Task: Select the inline in the snippet suggestions.
Action: Mouse moved to (41, 574)
Screenshot: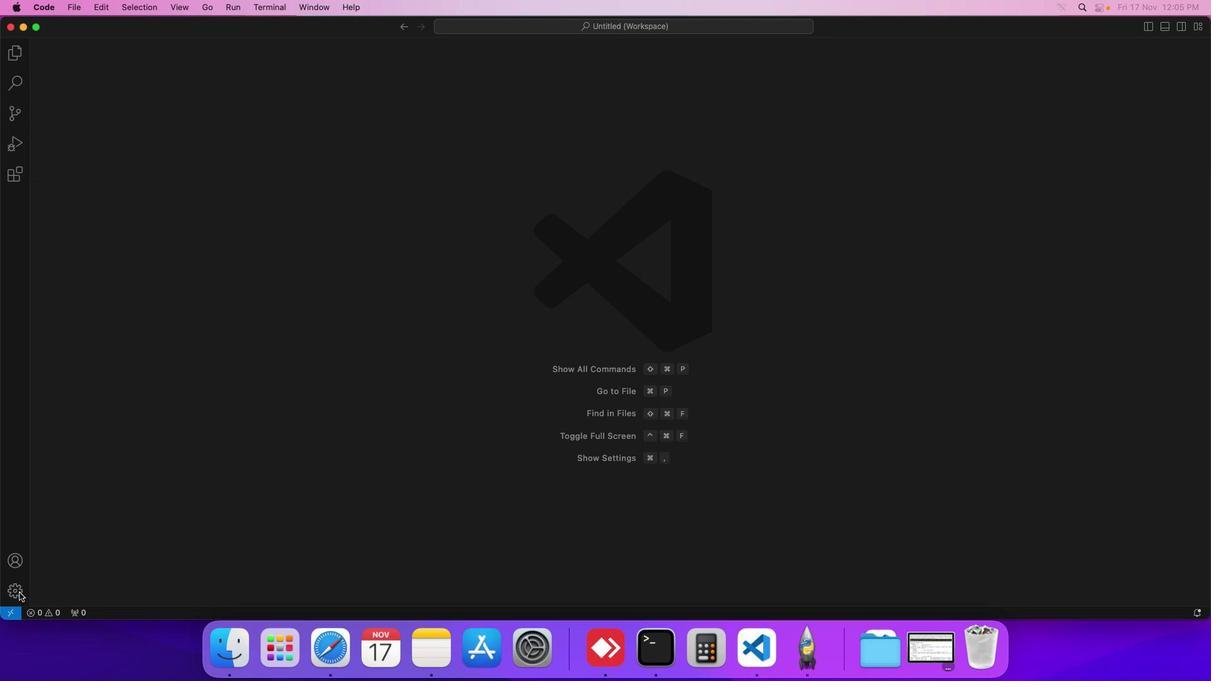 
Action: Mouse pressed left at (41, 574)
Screenshot: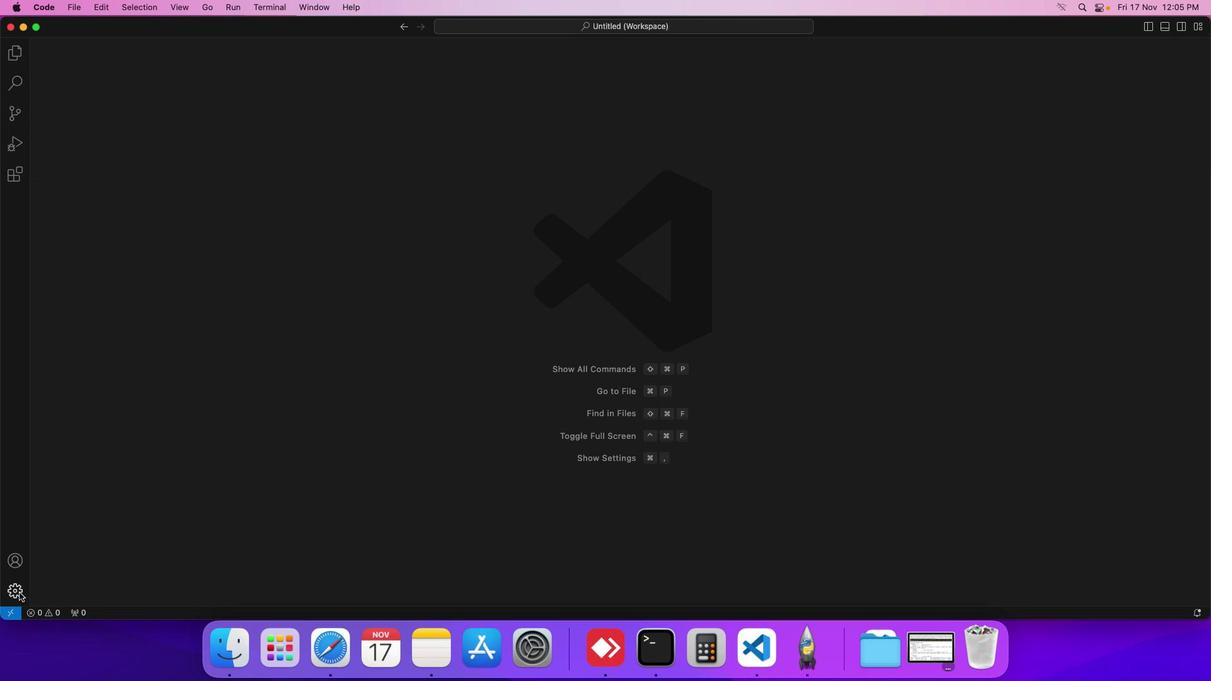 
Action: Mouse moved to (70, 484)
Screenshot: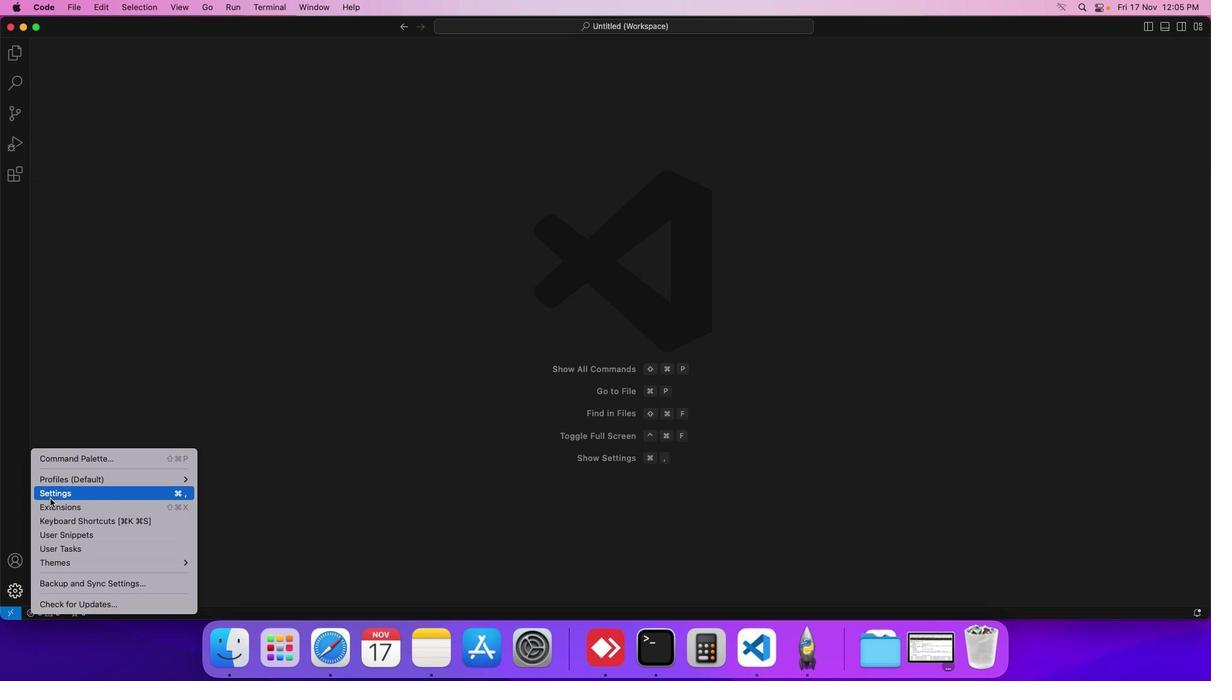 
Action: Mouse pressed left at (70, 484)
Screenshot: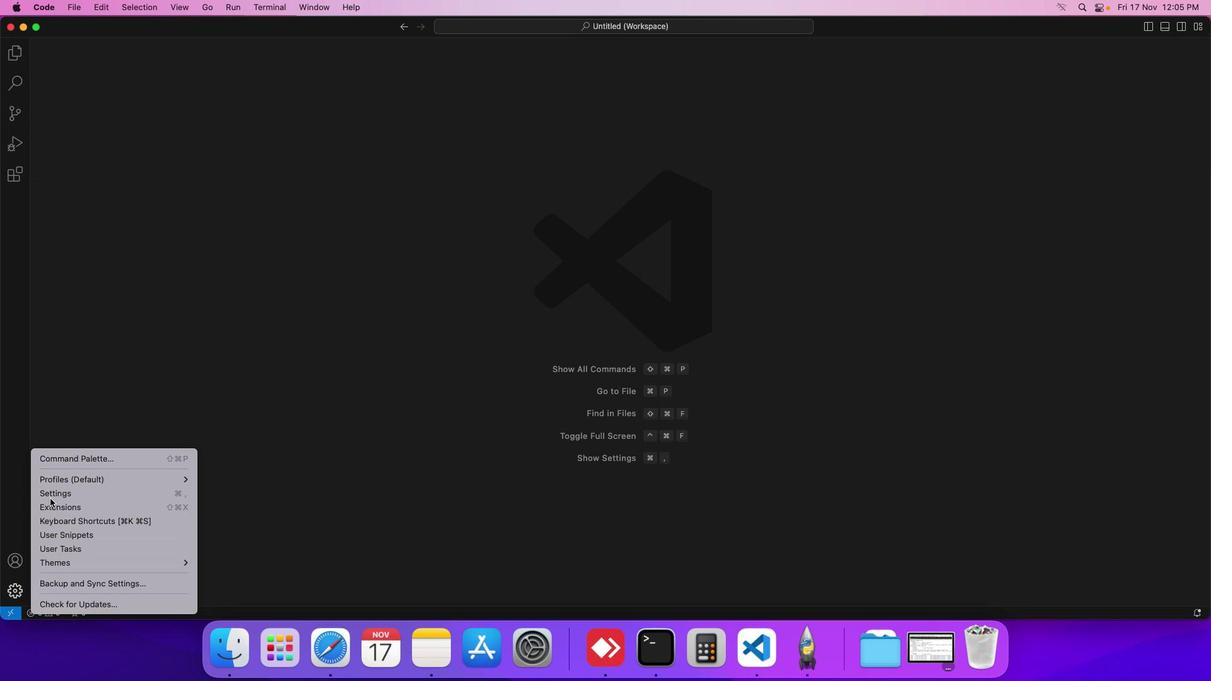 
Action: Mouse moved to (315, 109)
Screenshot: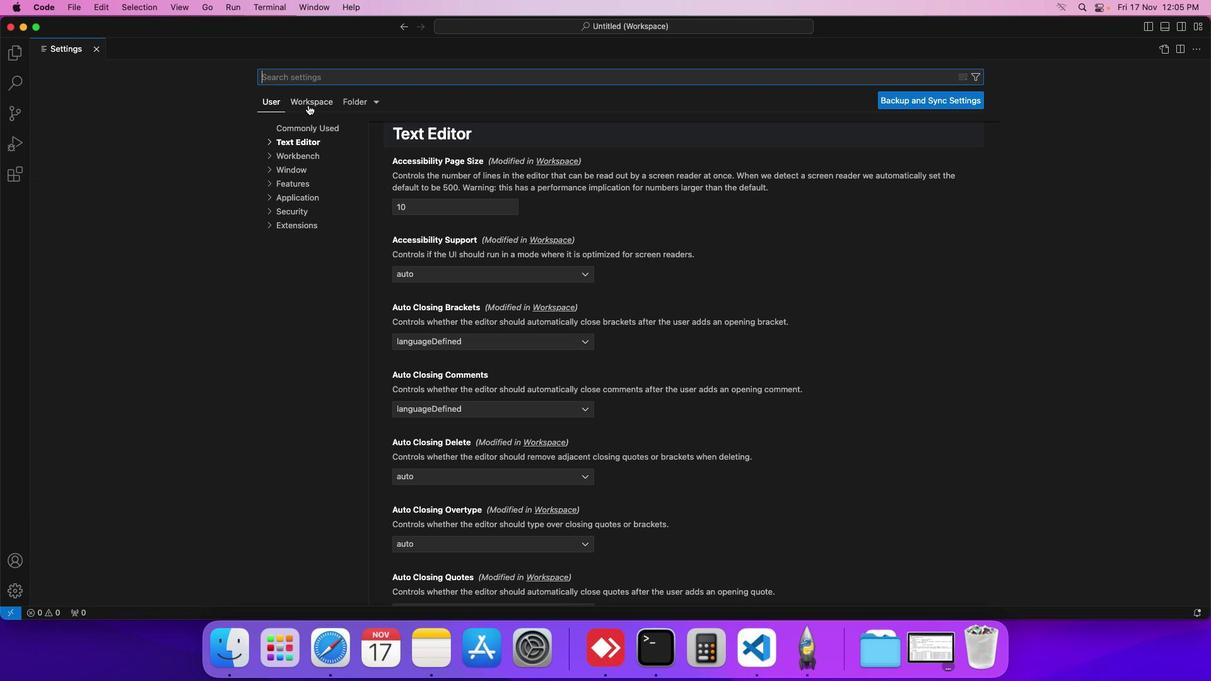 
Action: Mouse pressed left at (315, 109)
Screenshot: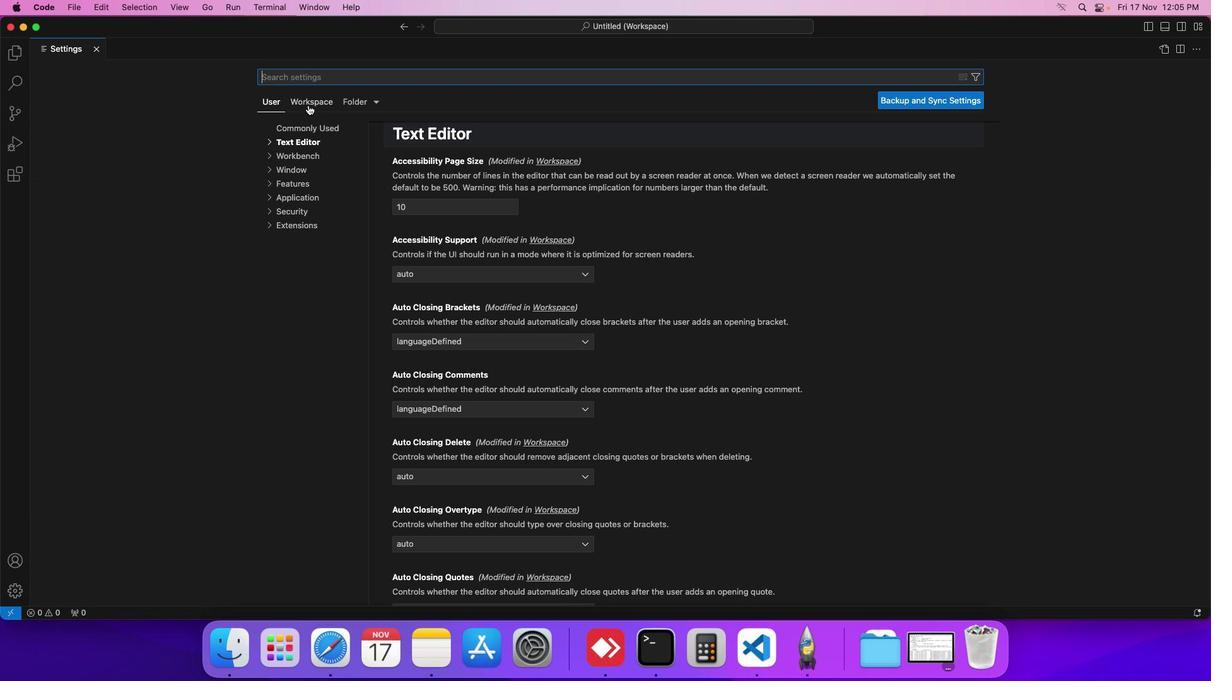 
Action: Mouse moved to (308, 145)
Screenshot: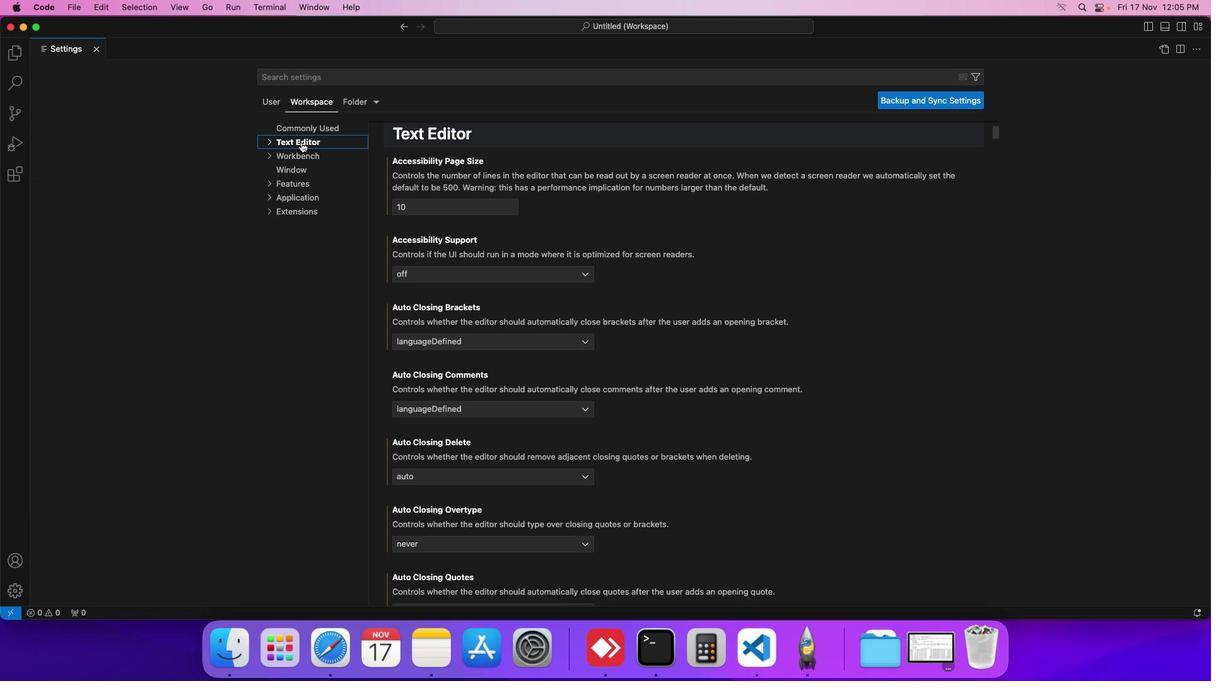 
Action: Mouse pressed left at (308, 145)
Screenshot: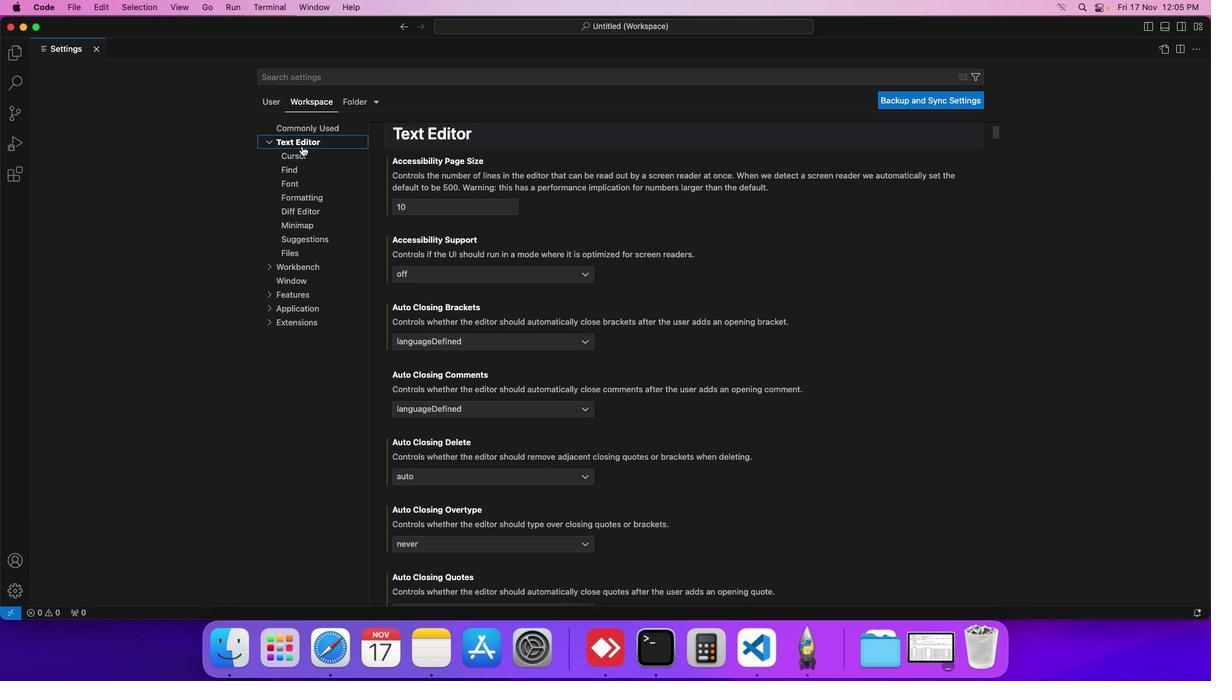 
Action: Mouse moved to (303, 234)
Screenshot: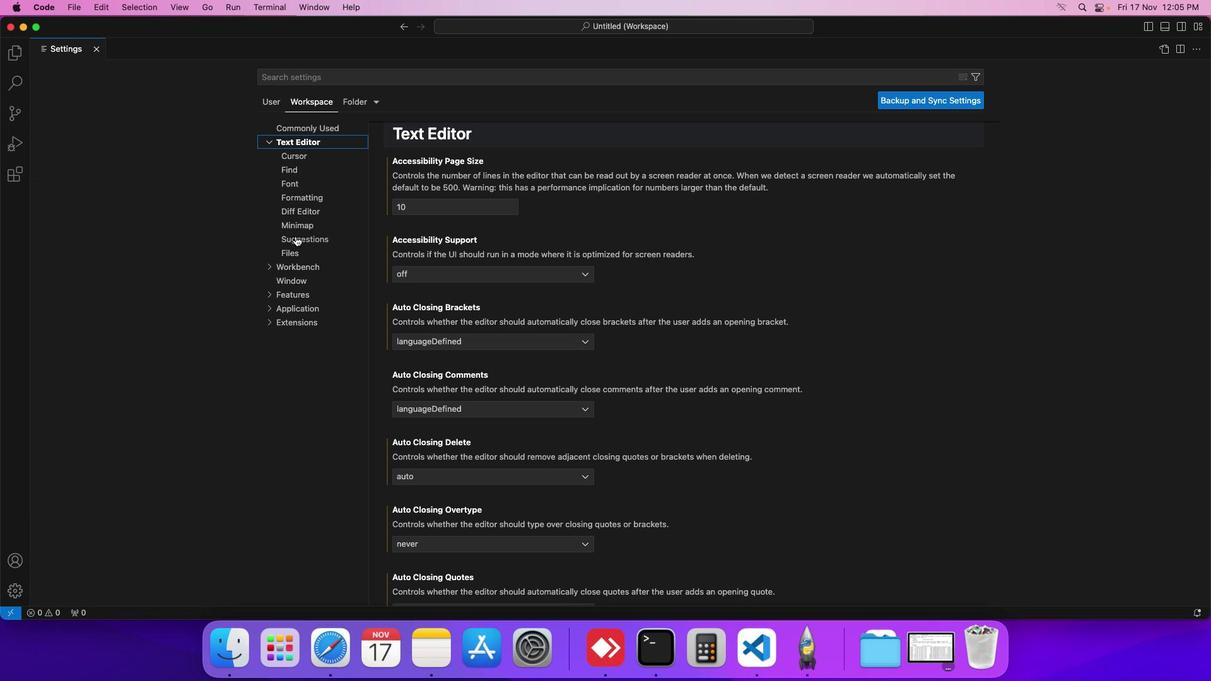 
Action: Mouse pressed left at (303, 234)
Screenshot: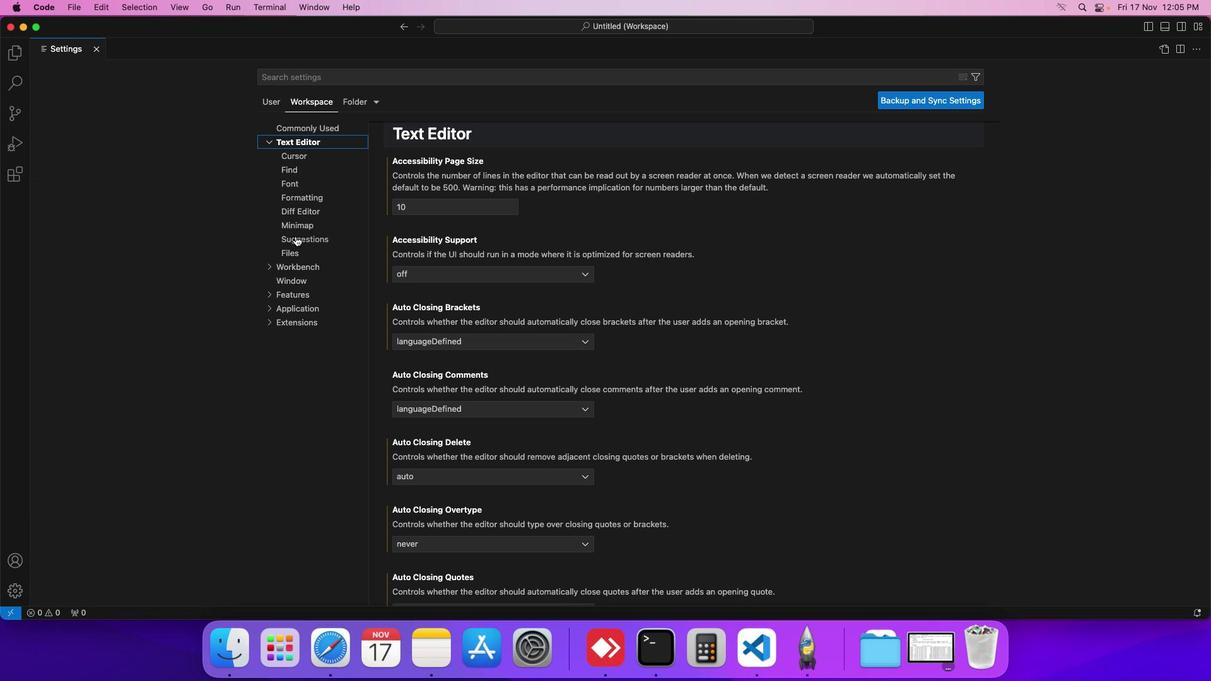 
Action: Mouse moved to (410, 282)
Screenshot: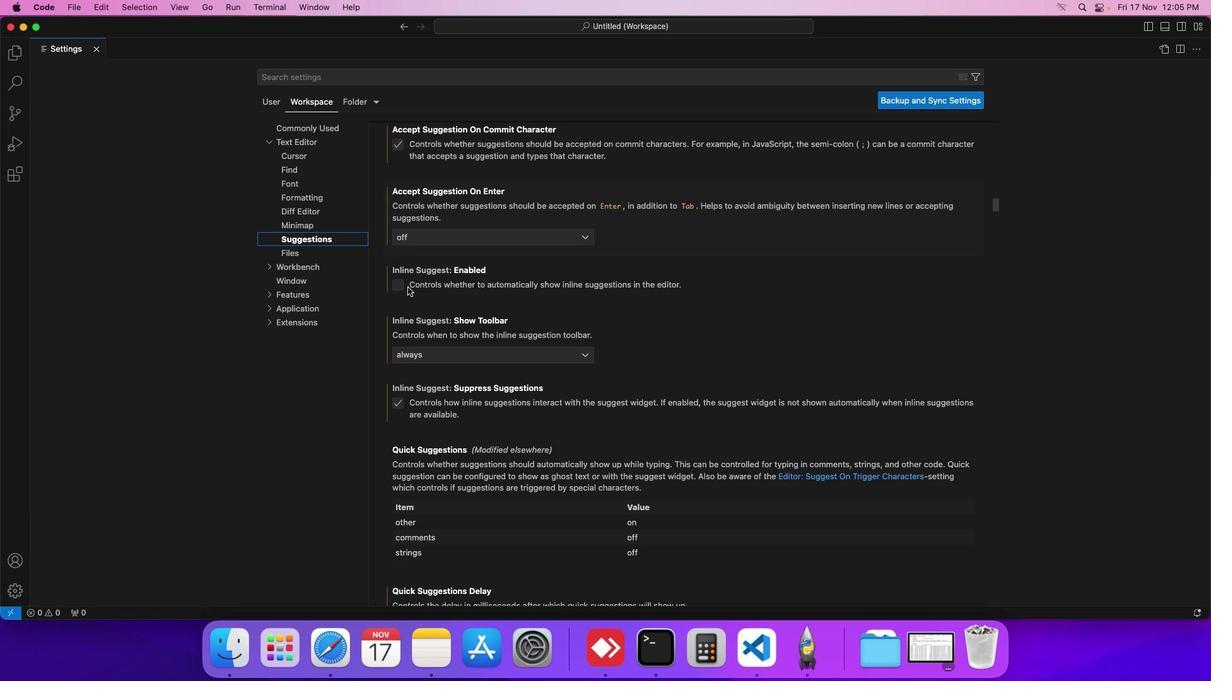 
Action: Mouse scrolled (410, 282) with delta (22, 8)
Screenshot: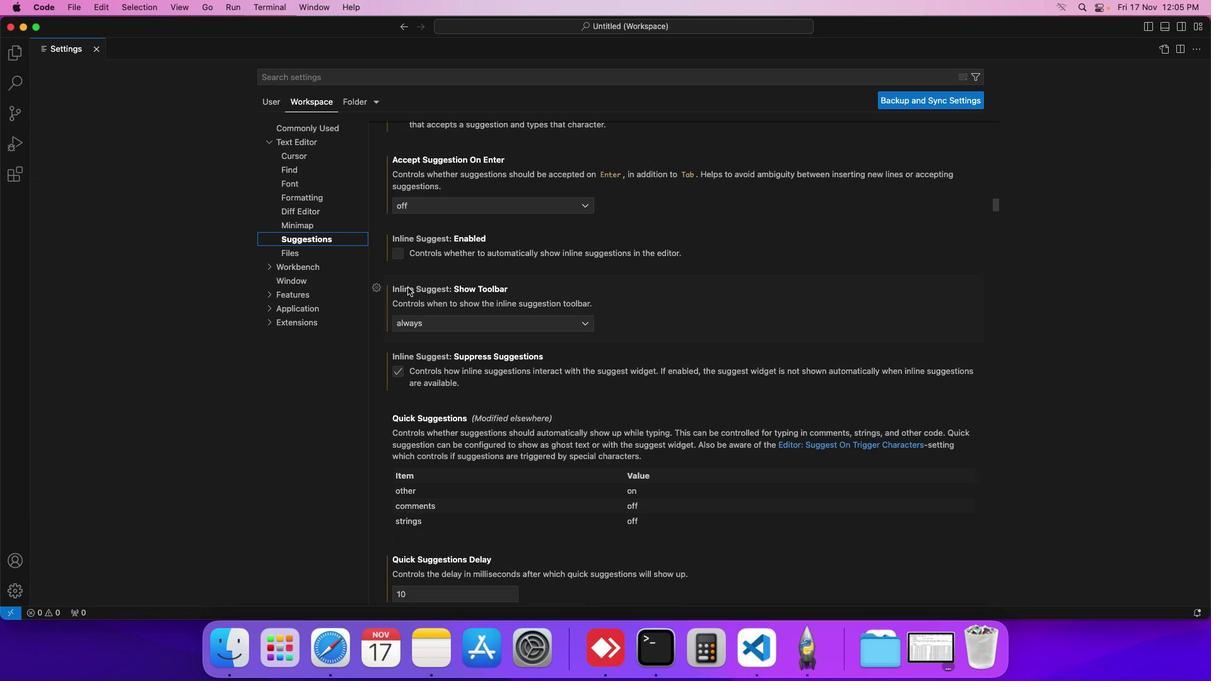 
Action: Mouse scrolled (410, 282) with delta (22, 8)
Screenshot: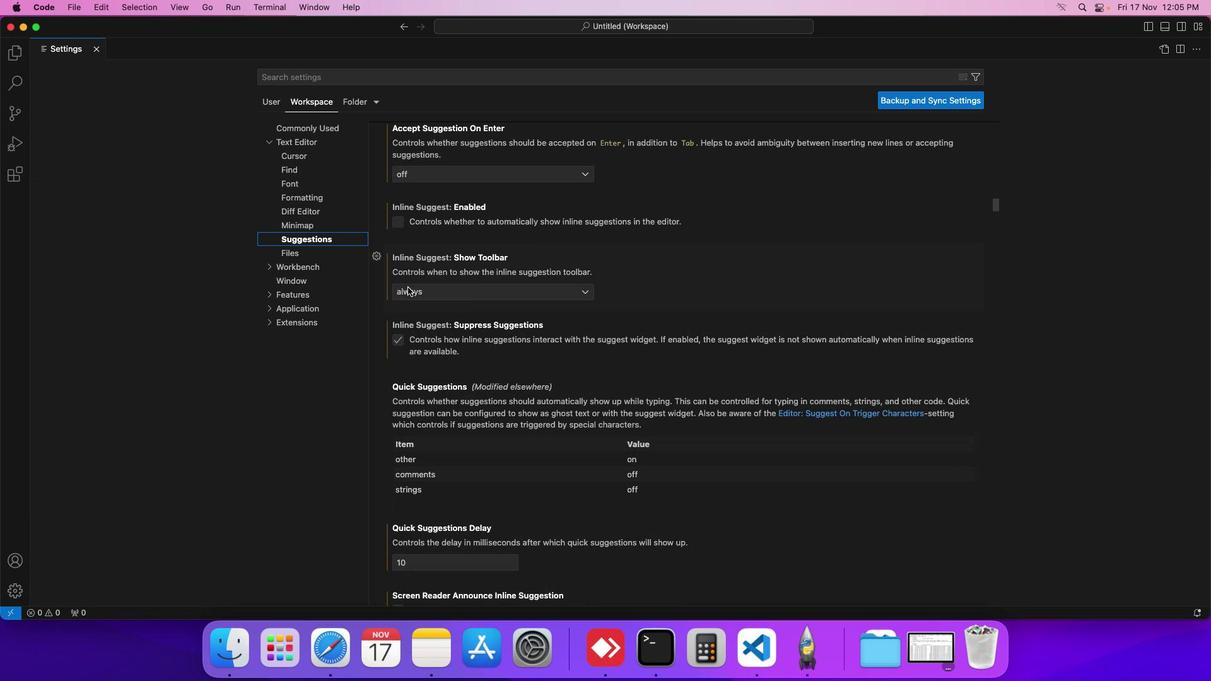 
Action: Mouse scrolled (410, 282) with delta (22, 8)
Screenshot: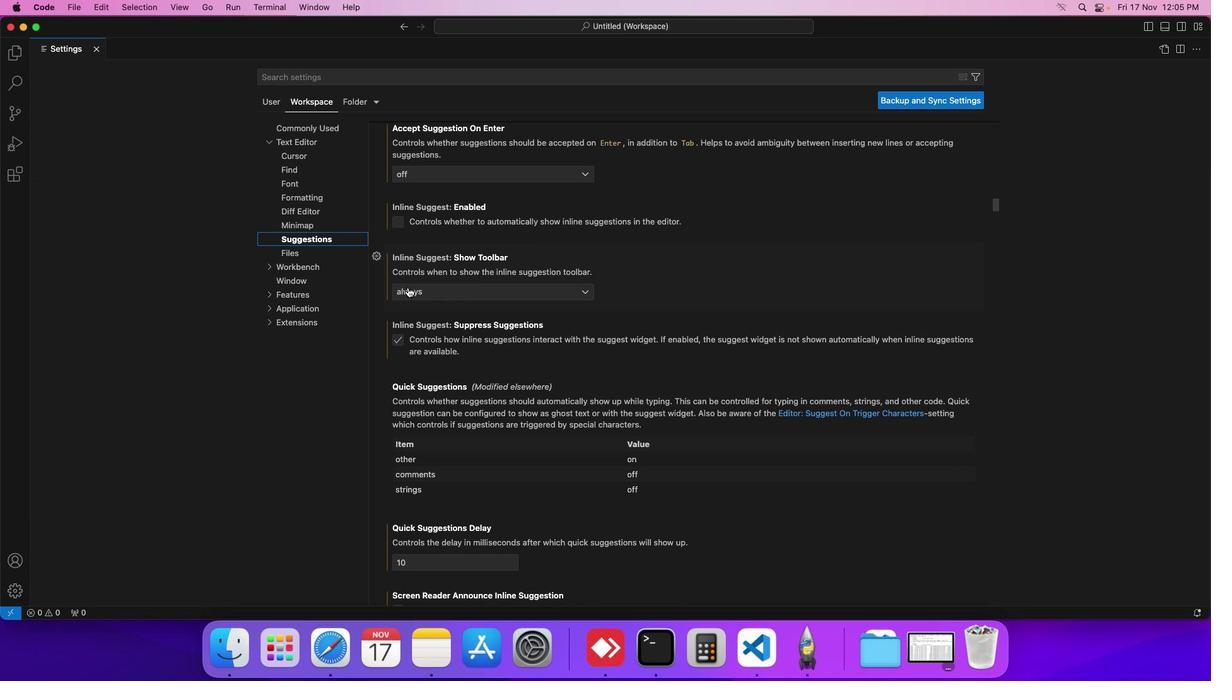 
Action: Mouse scrolled (410, 282) with delta (22, 8)
Screenshot: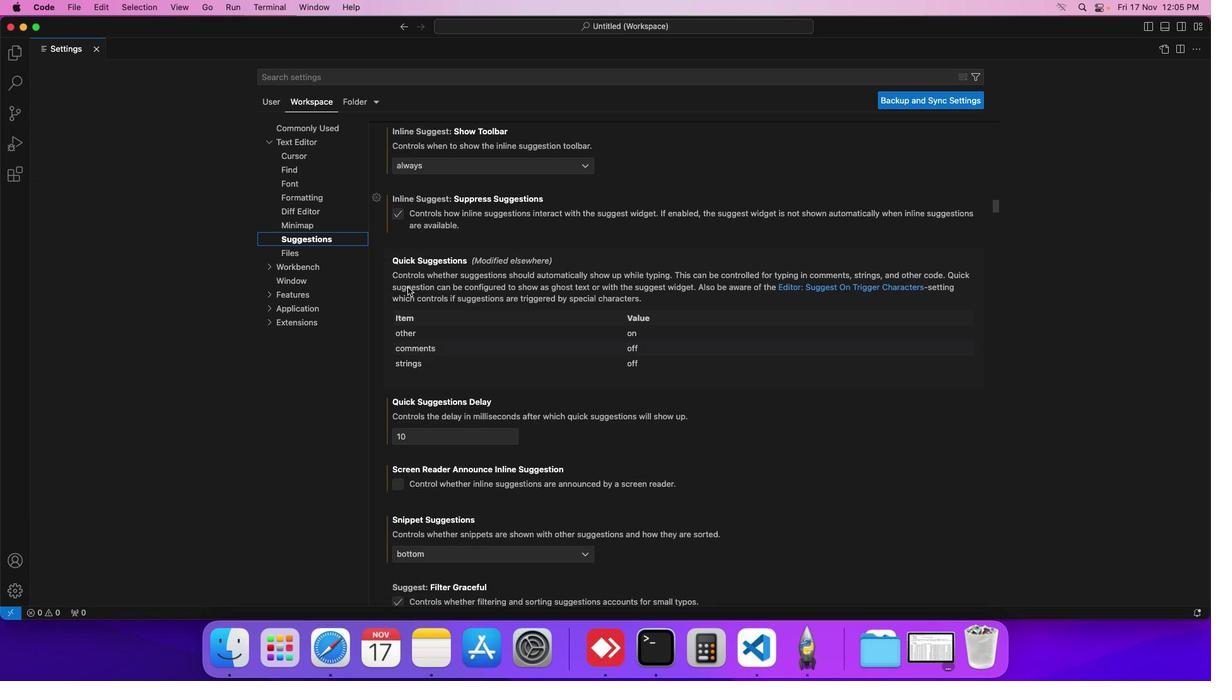 
Action: Mouse scrolled (410, 282) with delta (22, 8)
Screenshot: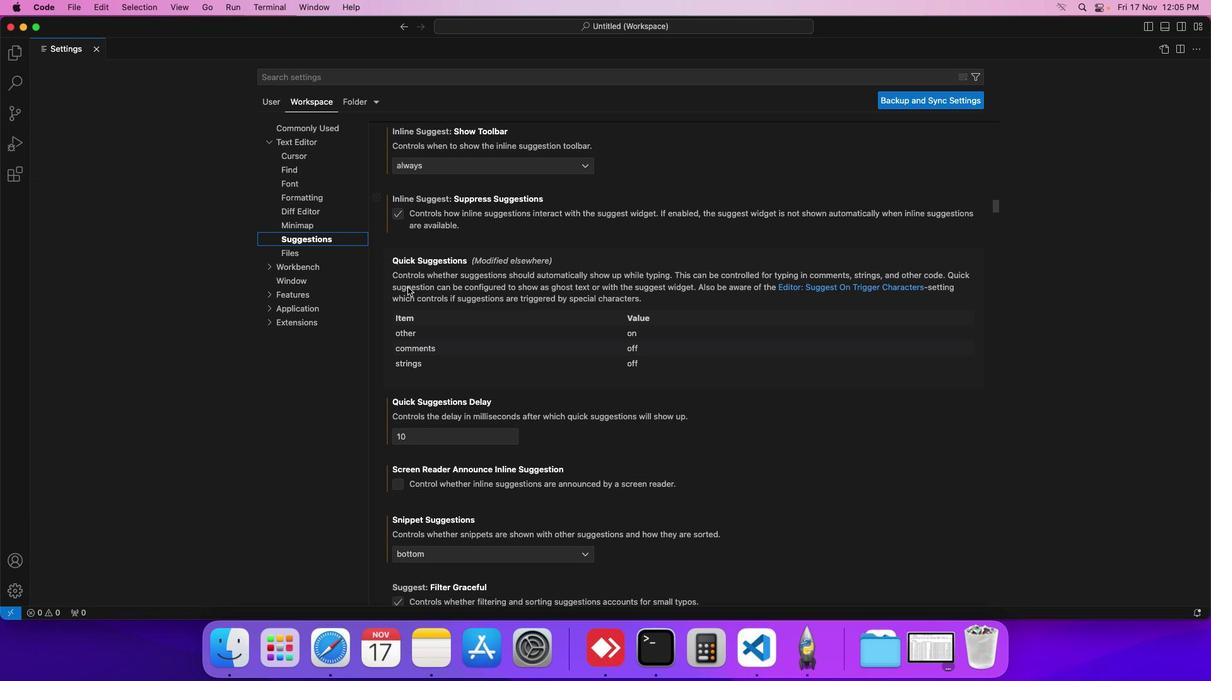 
Action: Mouse scrolled (410, 282) with delta (22, 8)
Screenshot: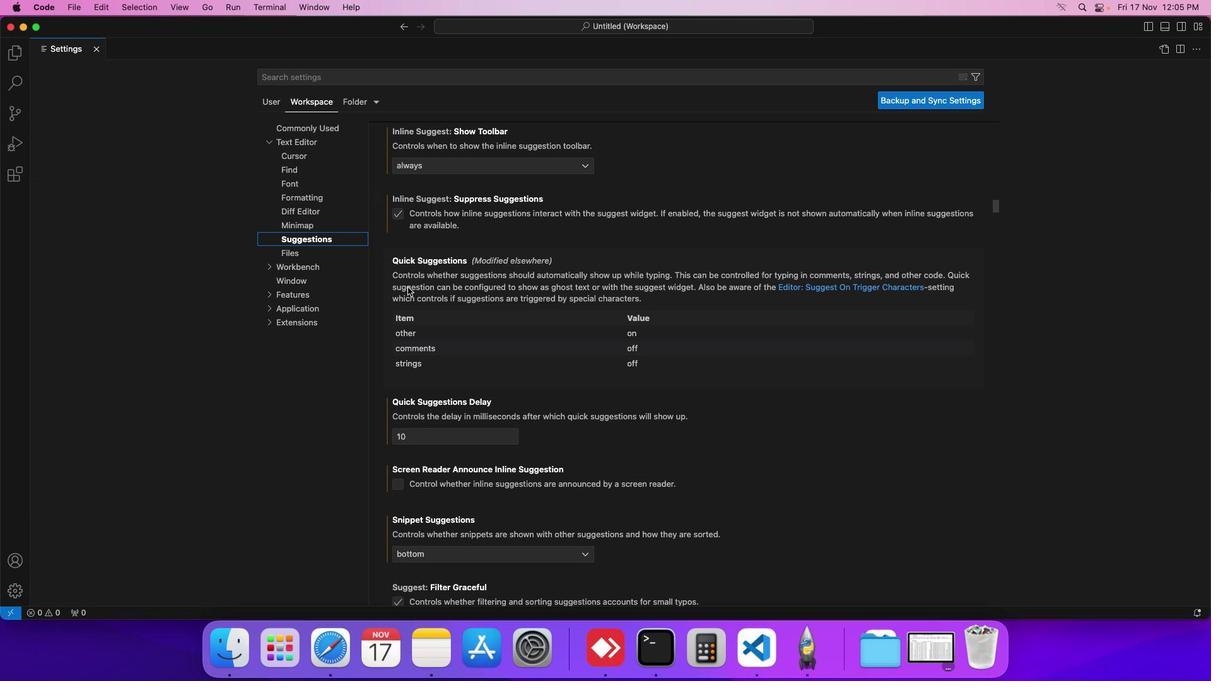 
Action: Mouse scrolled (410, 282) with delta (22, 8)
Screenshot: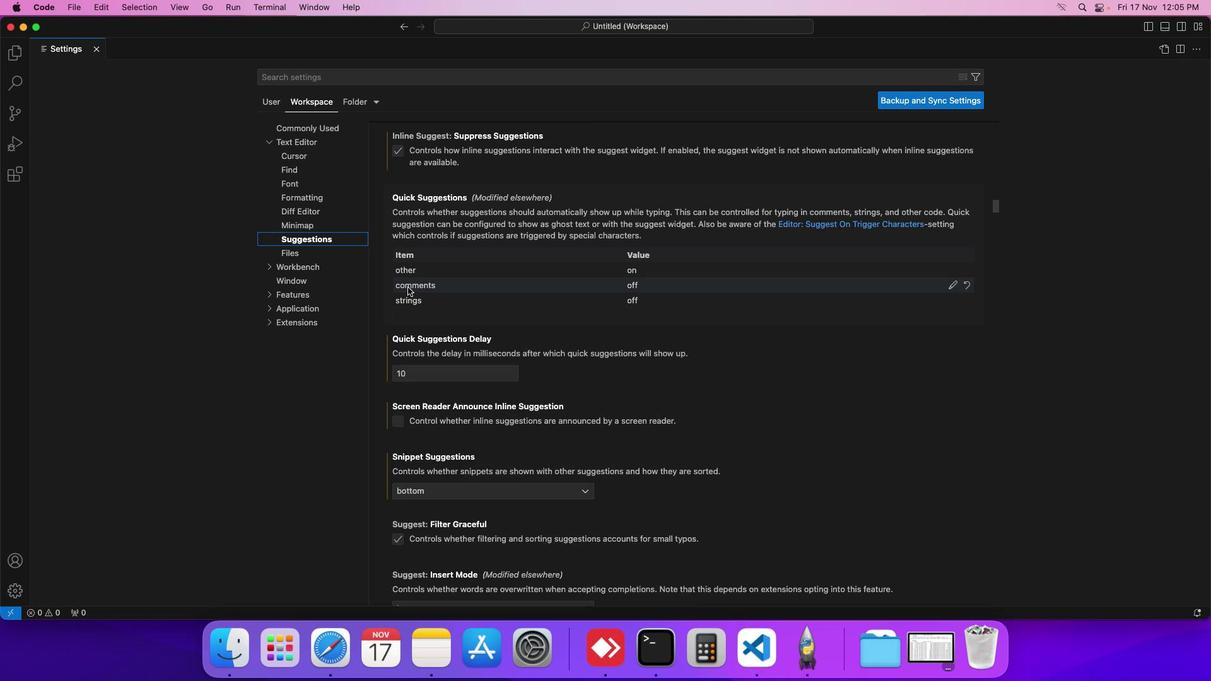 
Action: Mouse scrolled (410, 282) with delta (22, 8)
Screenshot: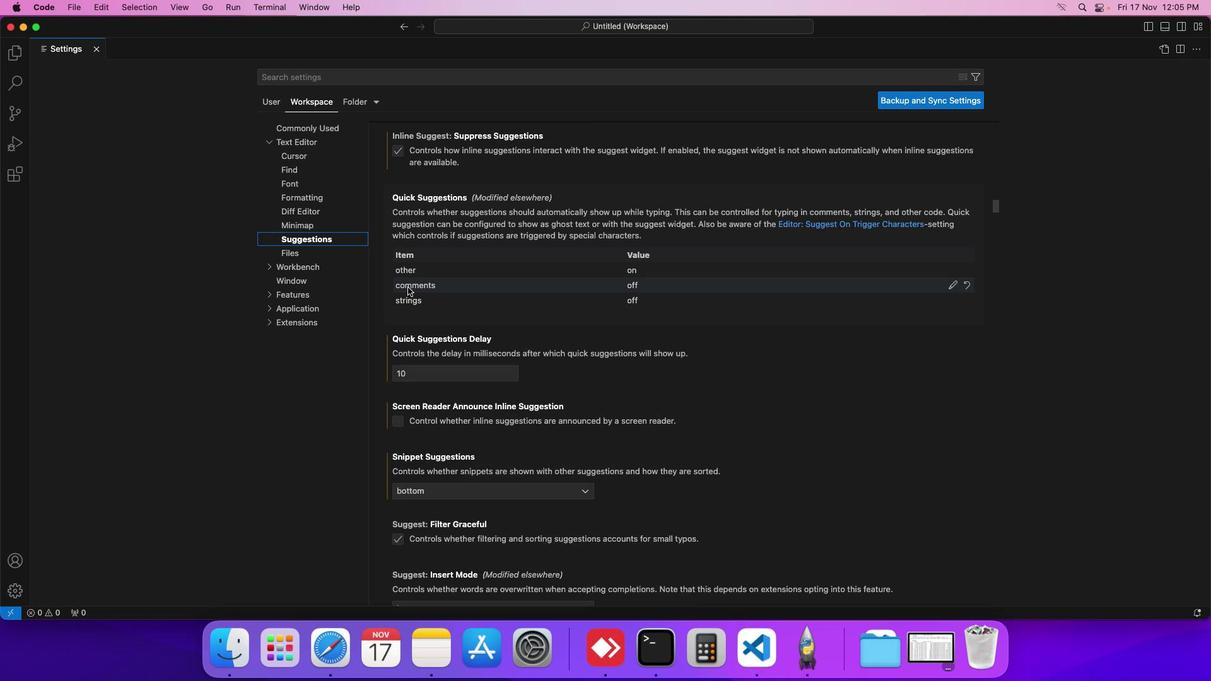 
Action: Mouse scrolled (410, 282) with delta (22, 8)
Screenshot: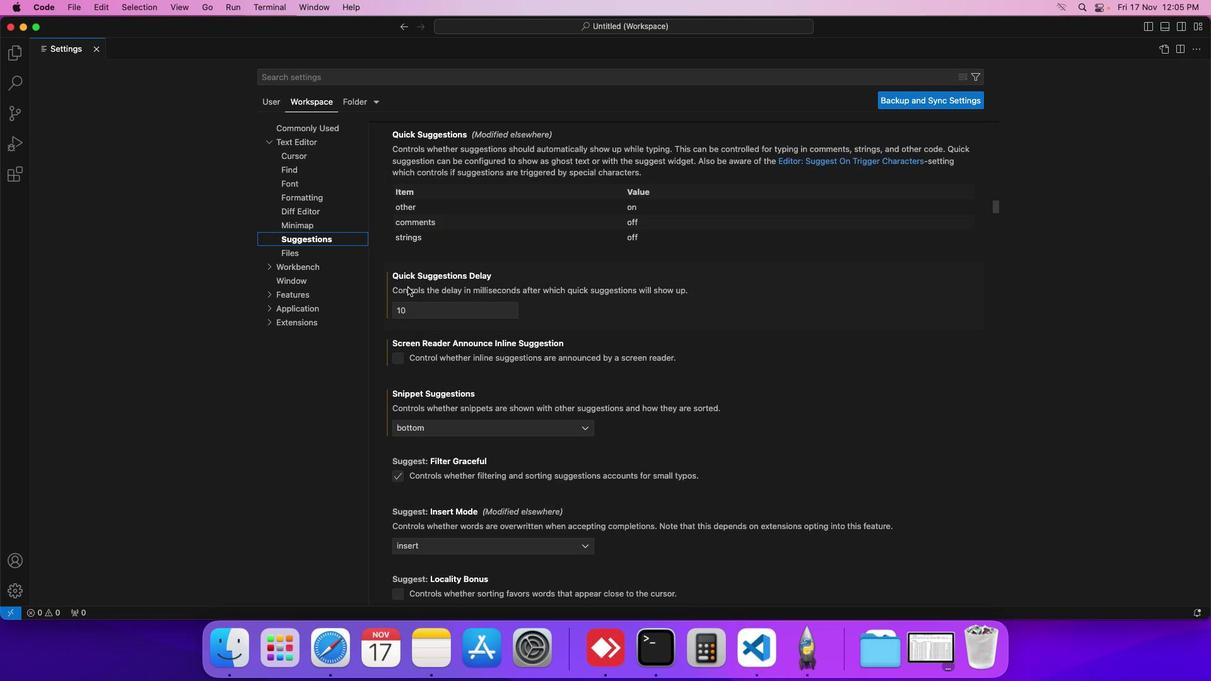 
Action: Mouse scrolled (410, 282) with delta (22, 8)
Screenshot: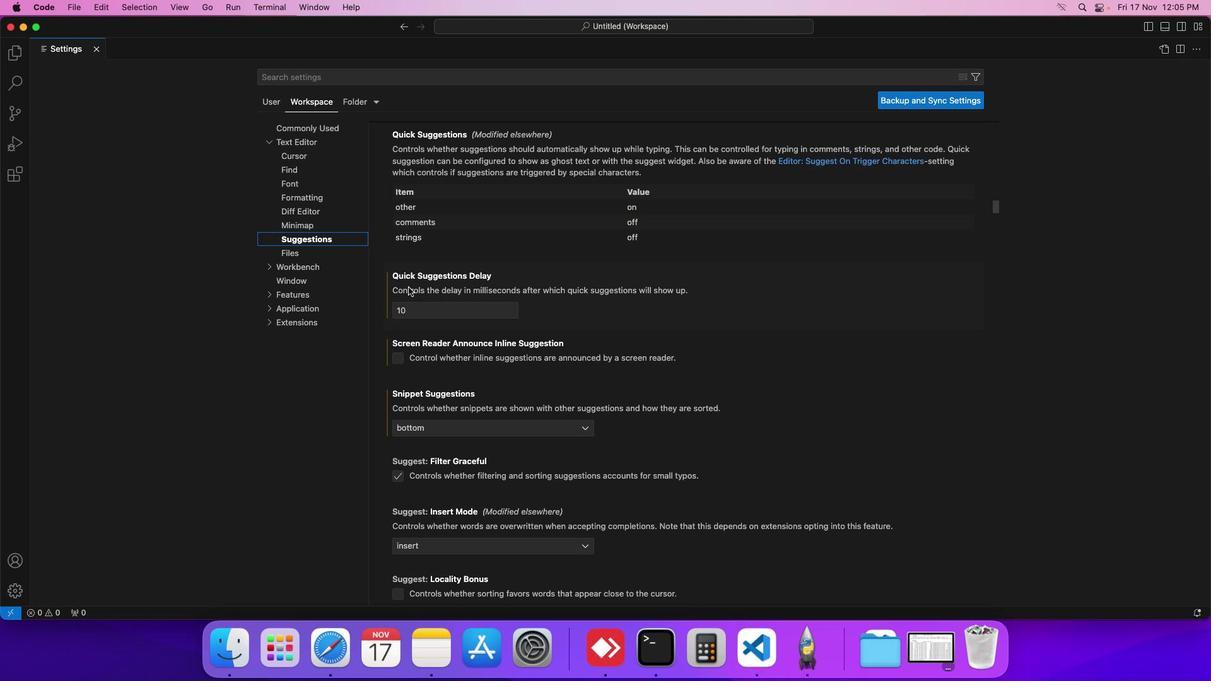 
Action: Mouse moved to (410, 283)
Screenshot: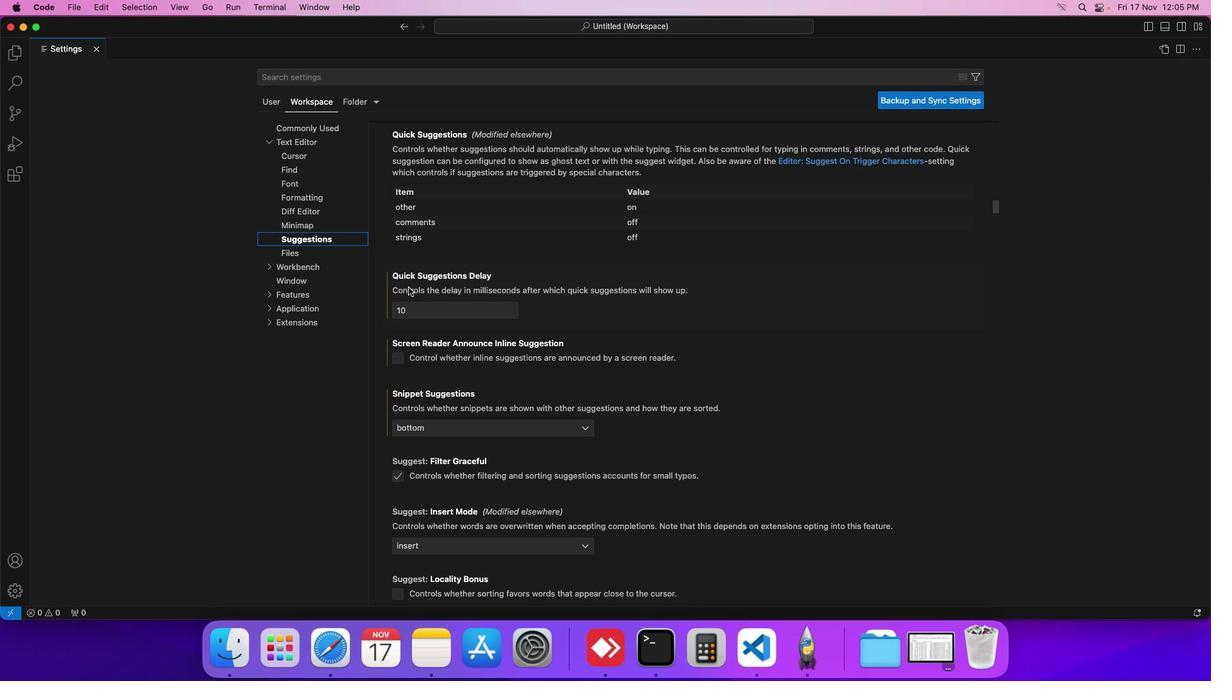 
Action: Mouse scrolled (410, 283) with delta (22, 8)
Screenshot: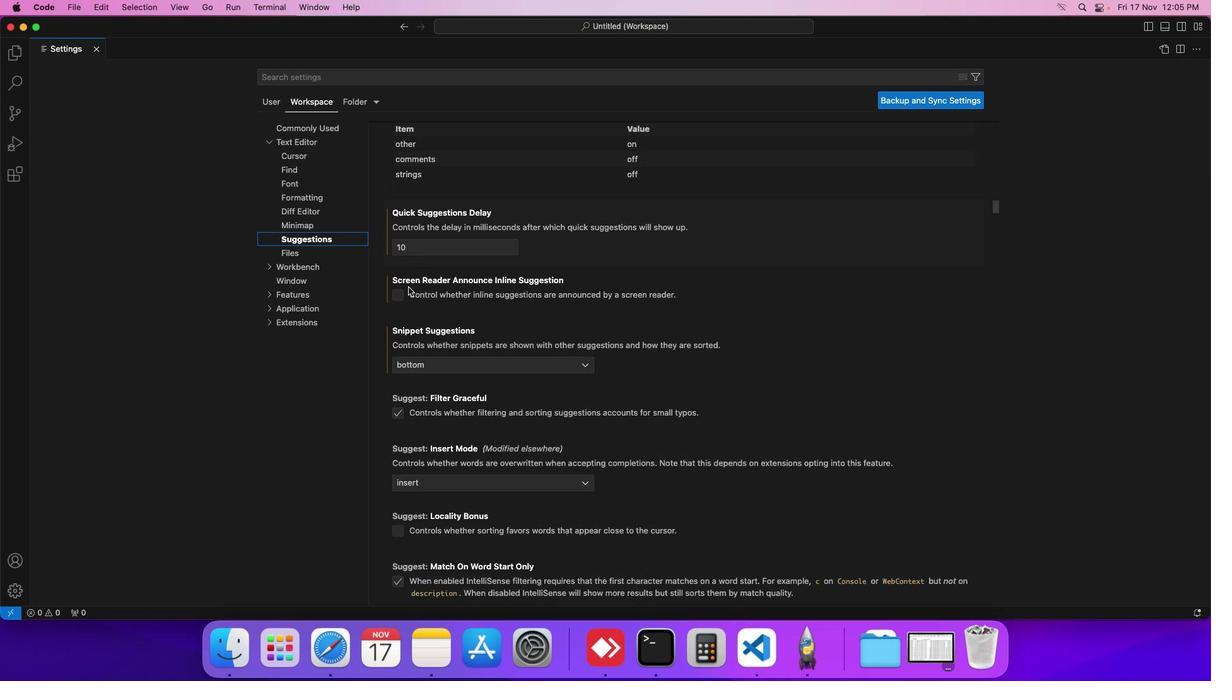 
Action: Mouse scrolled (410, 283) with delta (22, 8)
Screenshot: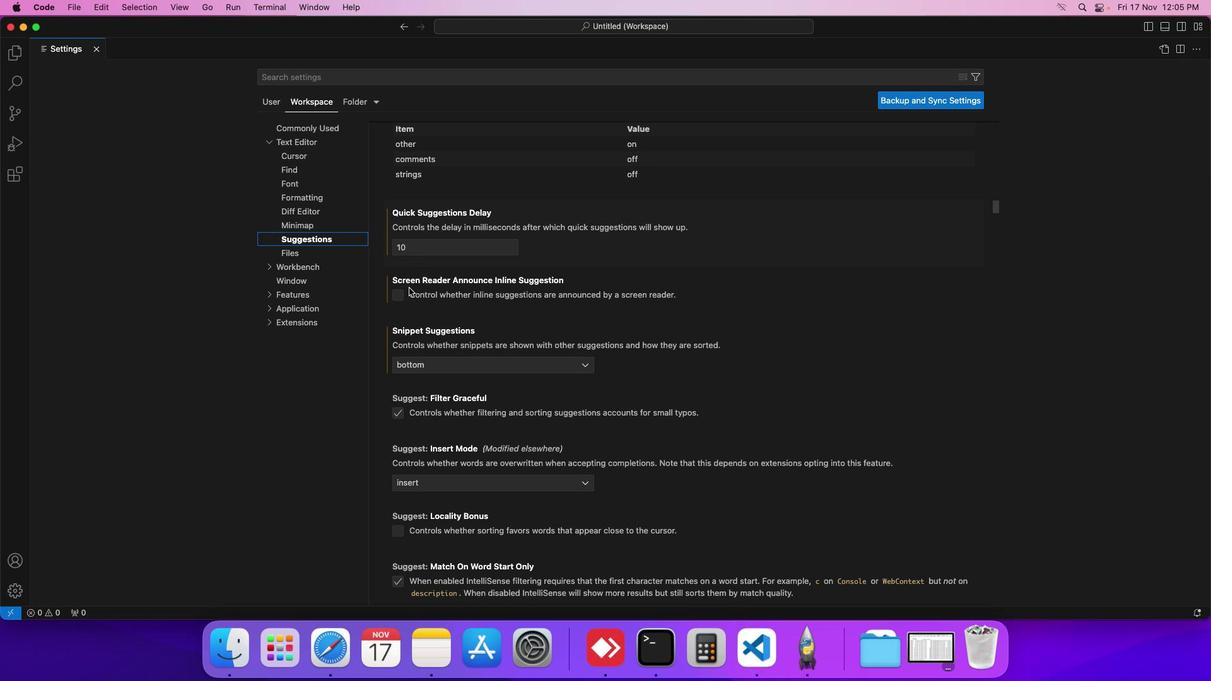 
Action: Mouse moved to (427, 354)
Screenshot: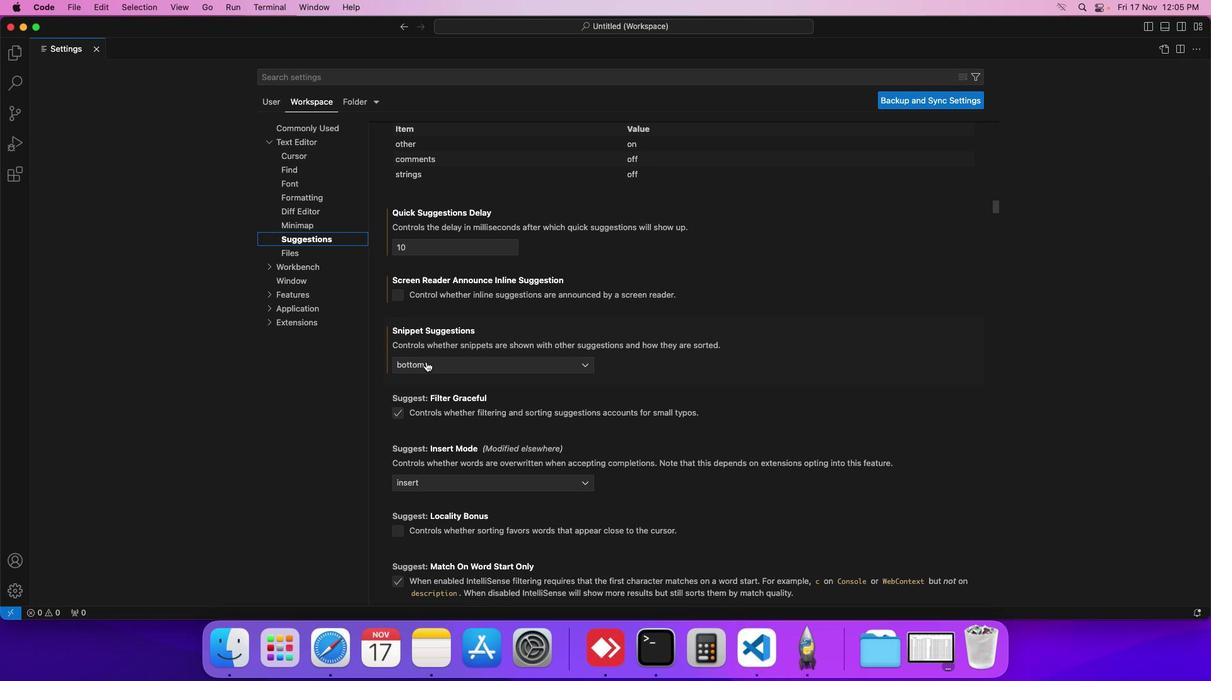 
Action: Mouse pressed left at (427, 354)
Screenshot: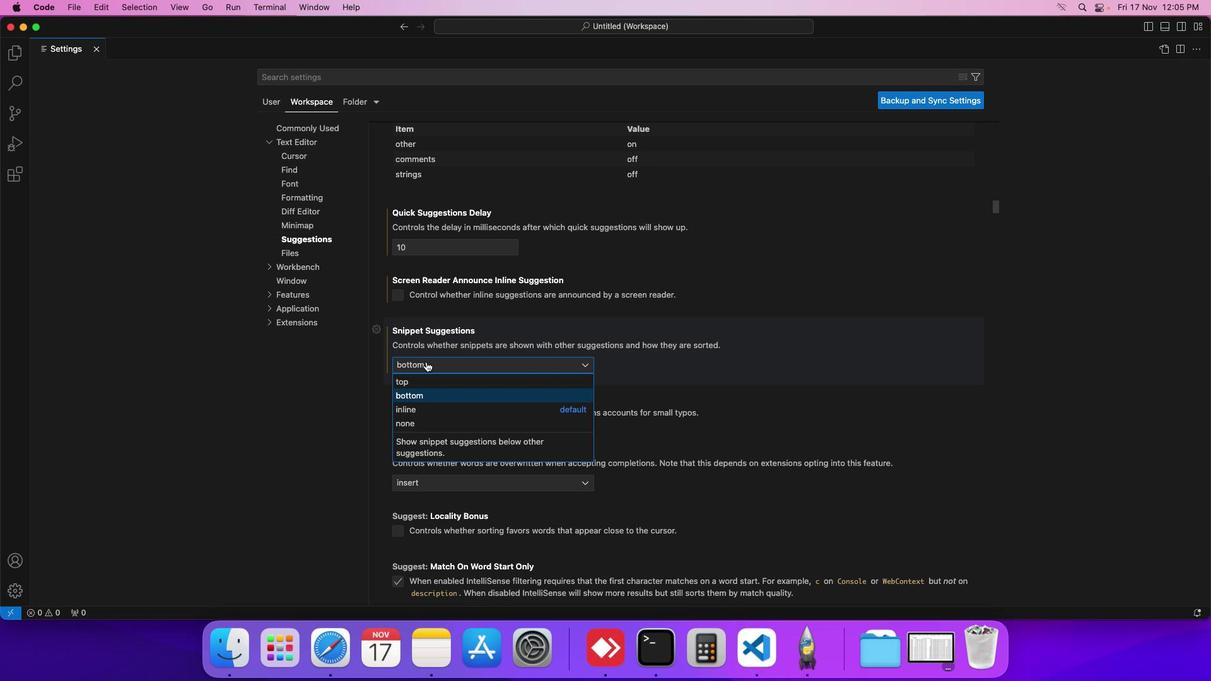 
Action: Mouse moved to (416, 398)
Screenshot: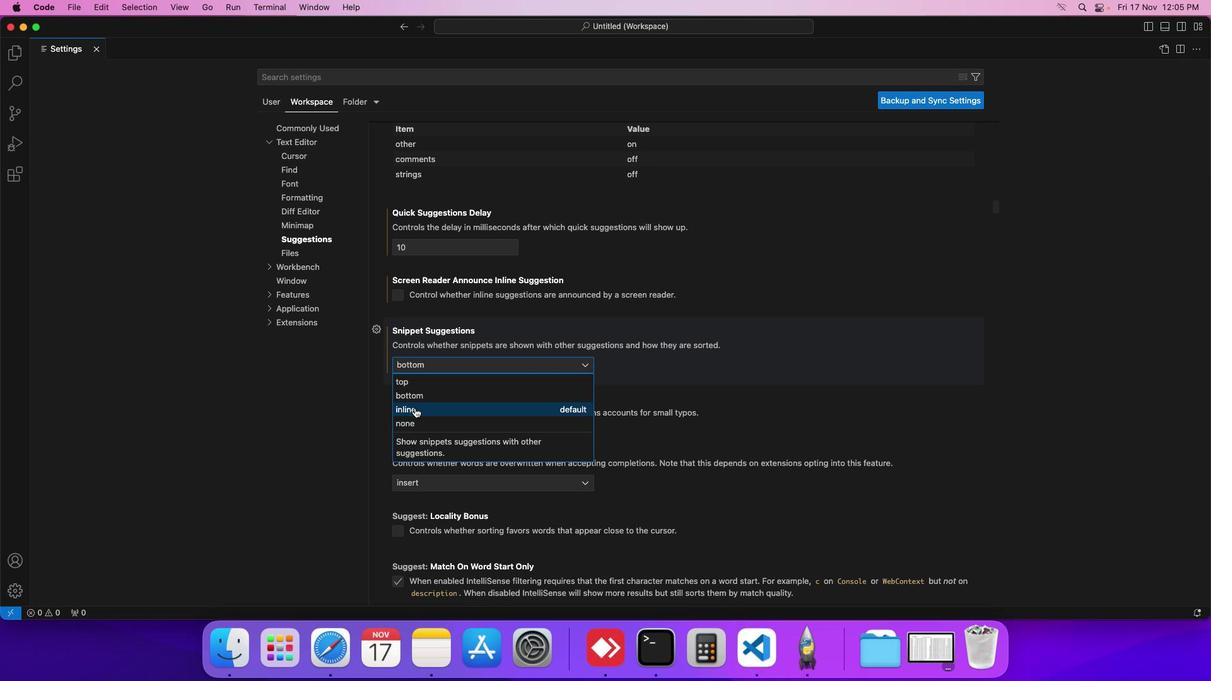 
Action: Mouse pressed left at (416, 398)
Screenshot: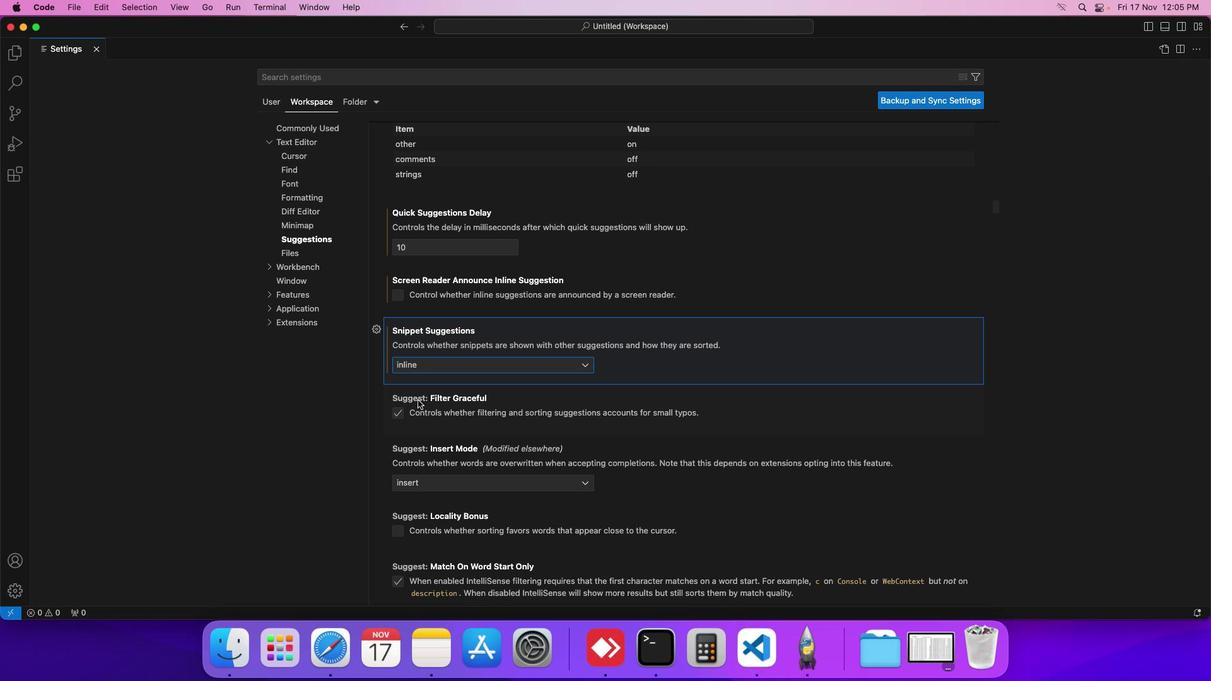 
Action: Mouse moved to (448, 371)
Screenshot: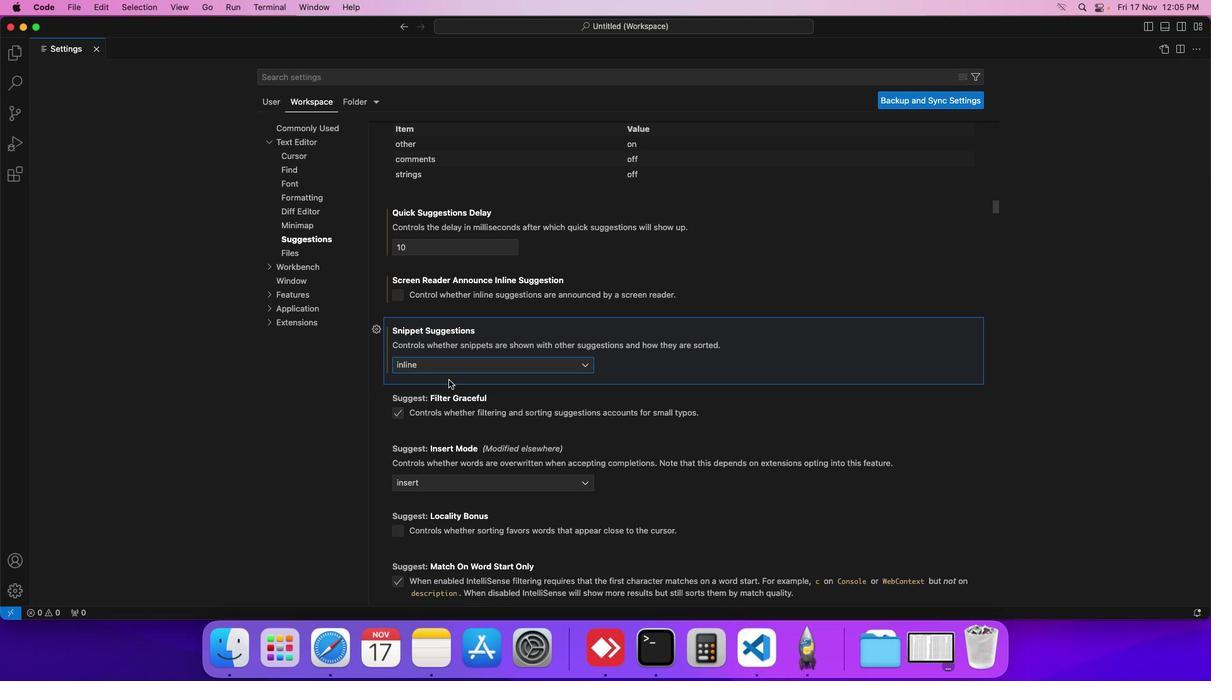 
